 Task: Add a condition where "Type Is not" incident" in pending tickets.
Action: Mouse moved to (207, 442)
Screenshot: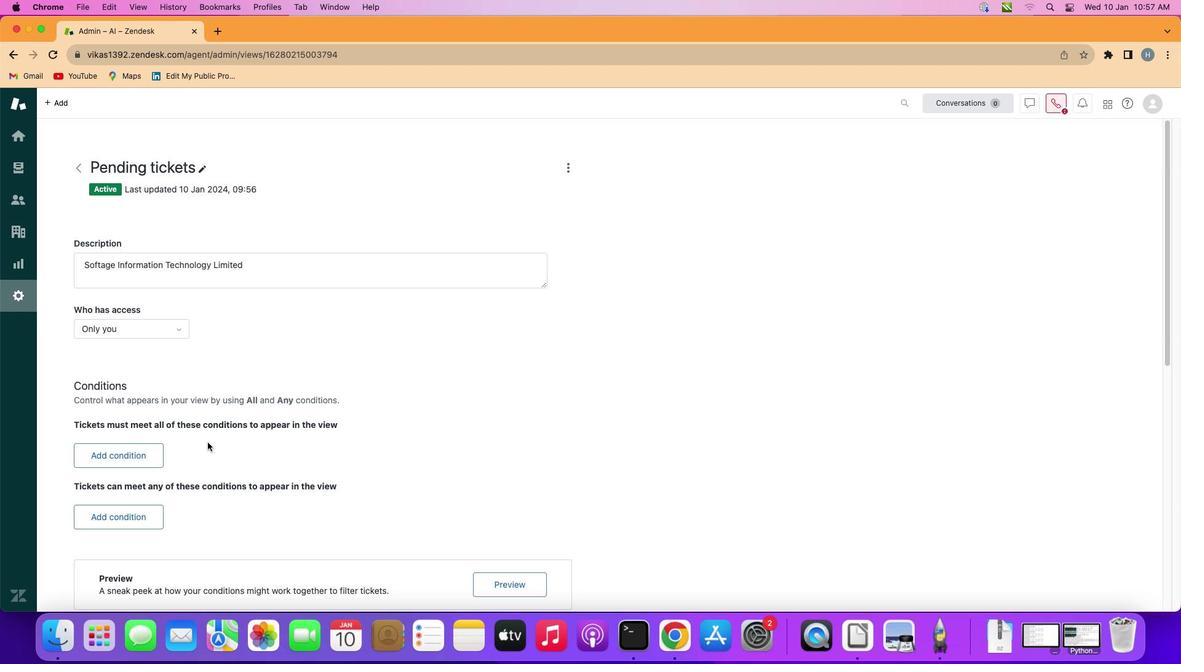 
Action: Mouse pressed left at (207, 442)
Screenshot: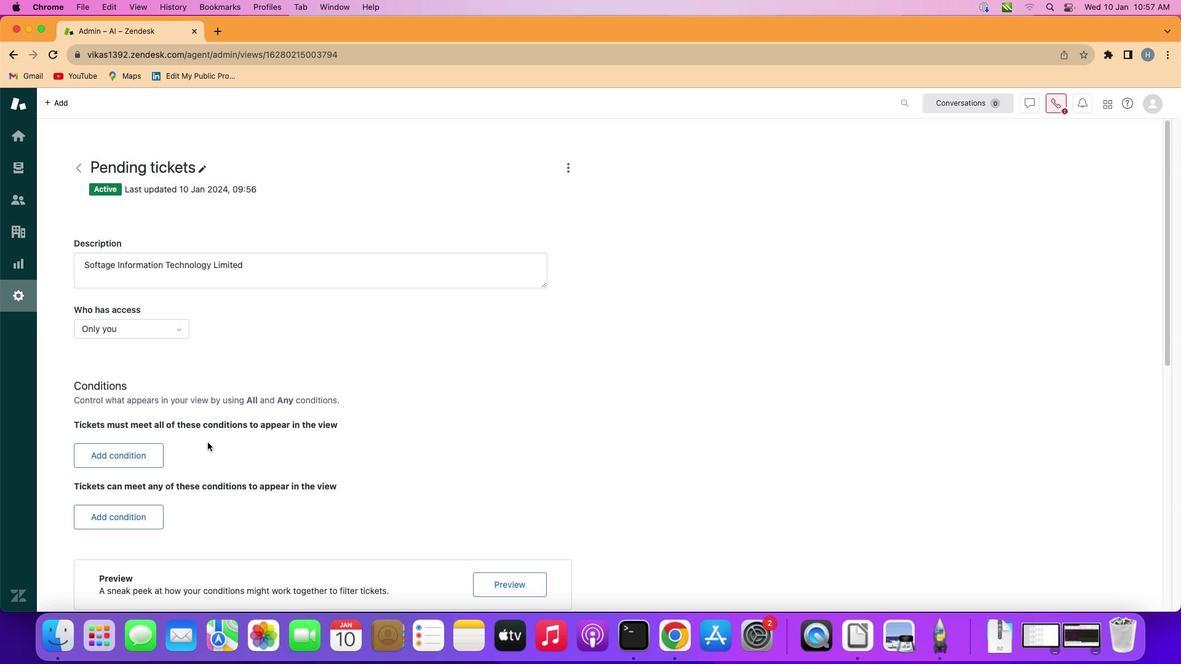 
Action: Mouse moved to (110, 453)
Screenshot: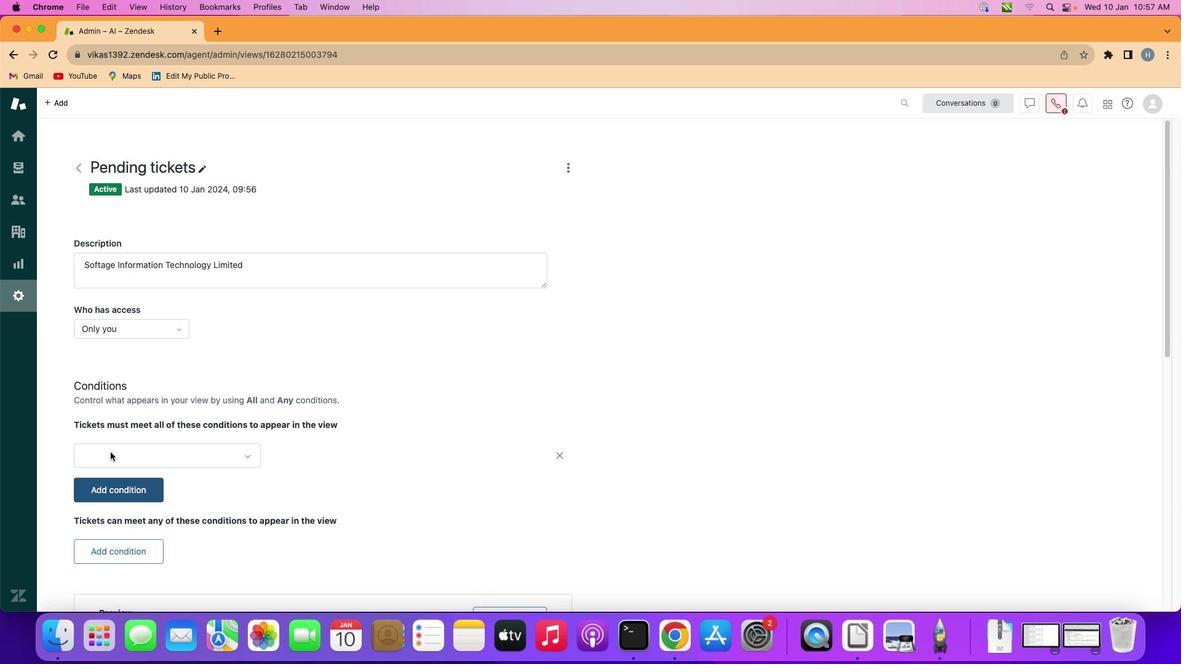 
Action: Mouse pressed left at (110, 453)
Screenshot: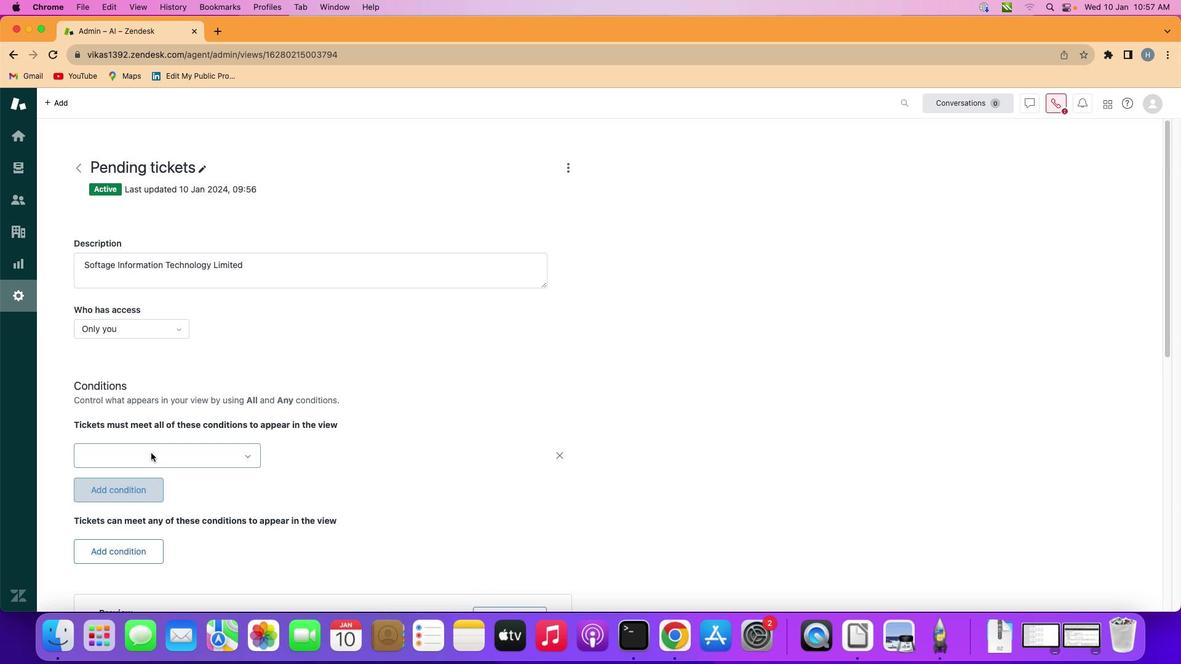 
Action: Mouse moved to (164, 455)
Screenshot: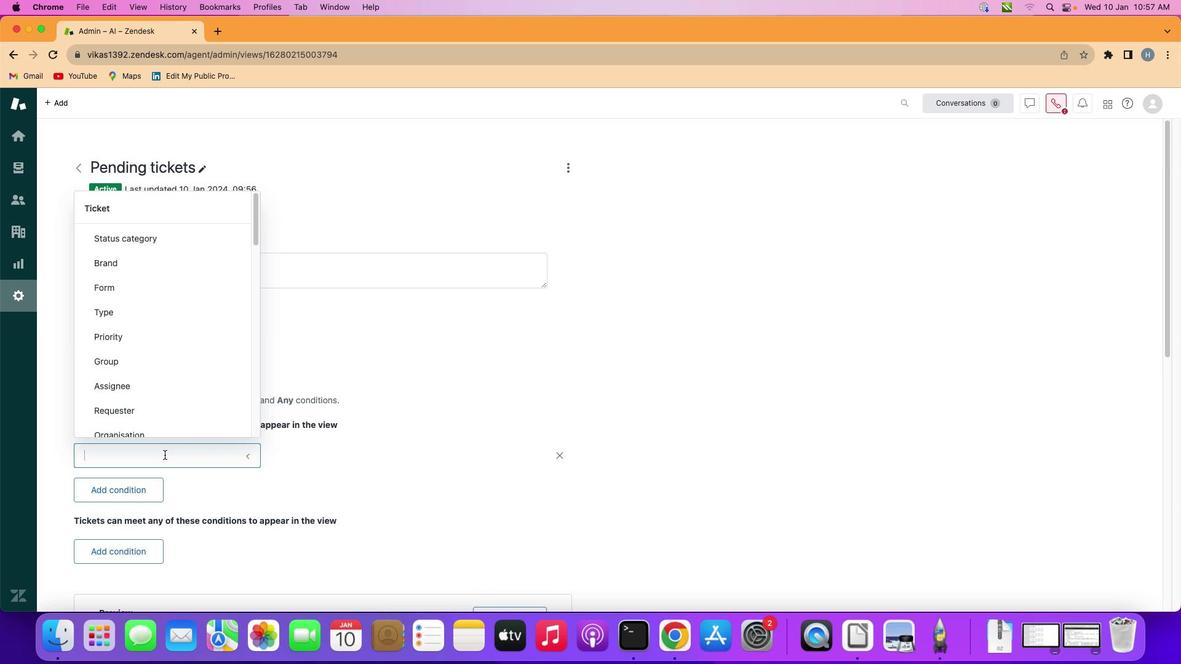 
Action: Mouse pressed left at (164, 455)
Screenshot: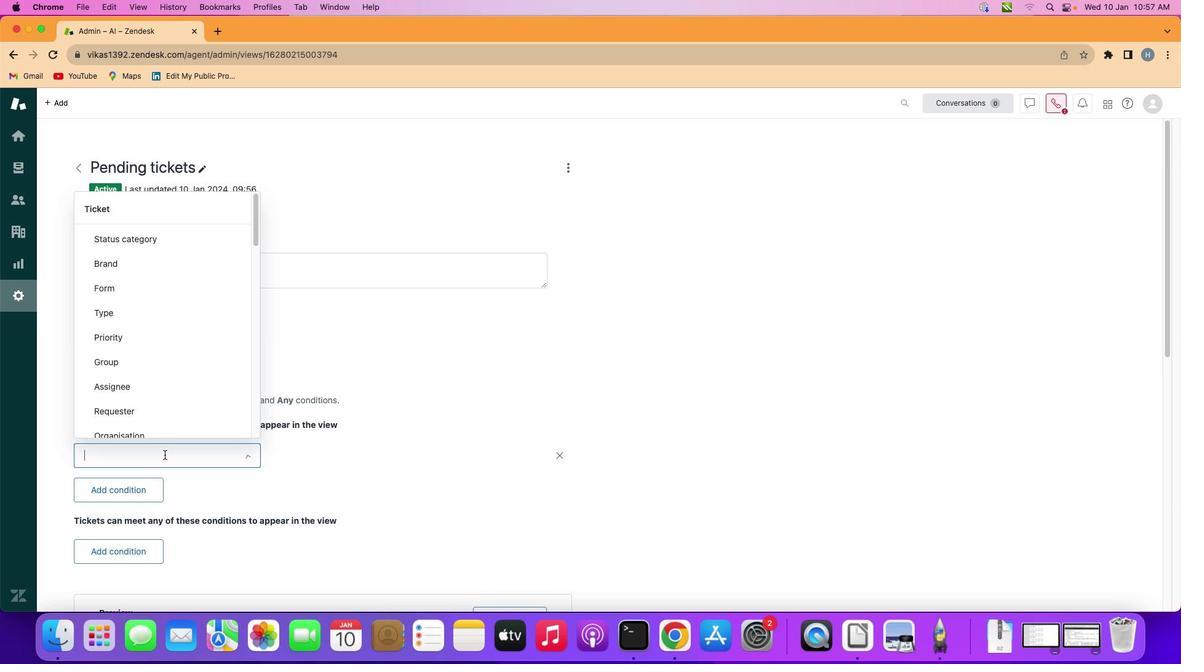 
Action: Mouse moved to (177, 309)
Screenshot: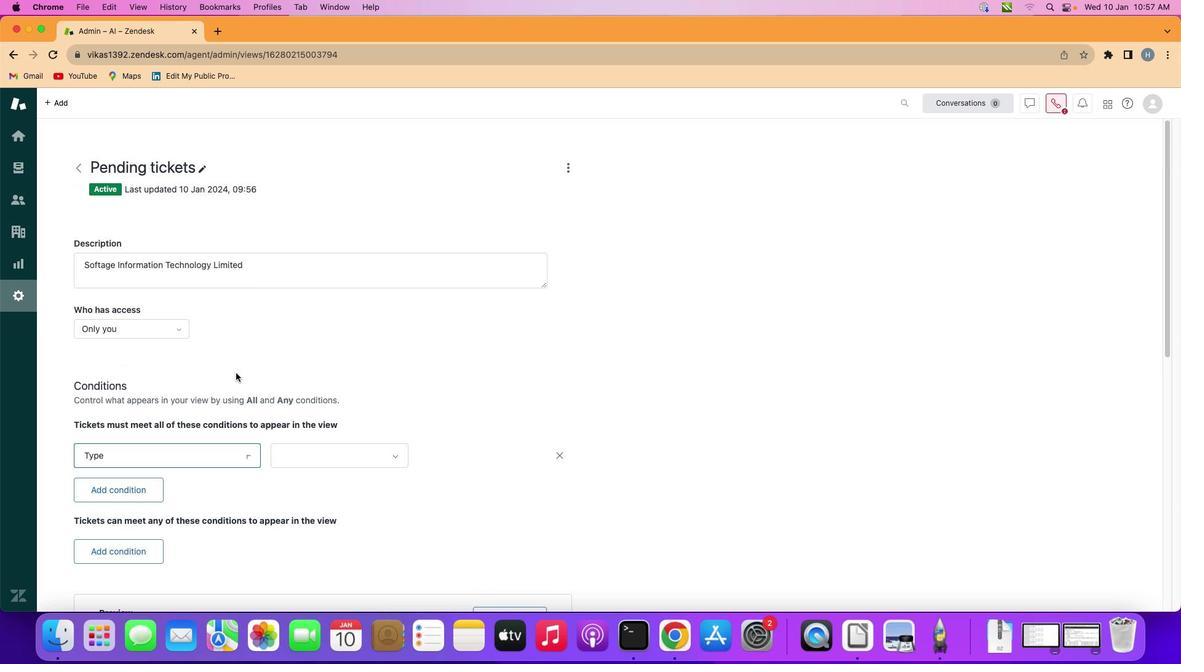 
Action: Mouse pressed left at (177, 309)
Screenshot: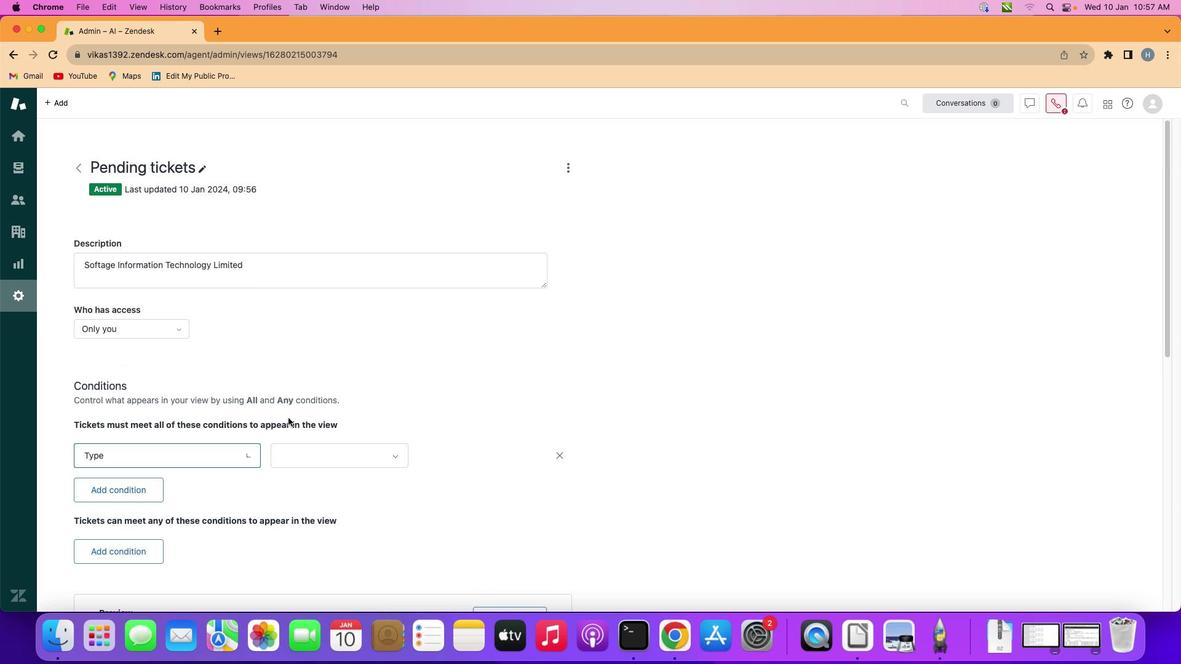 
Action: Mouse moved to (323, 448)
Screenshot: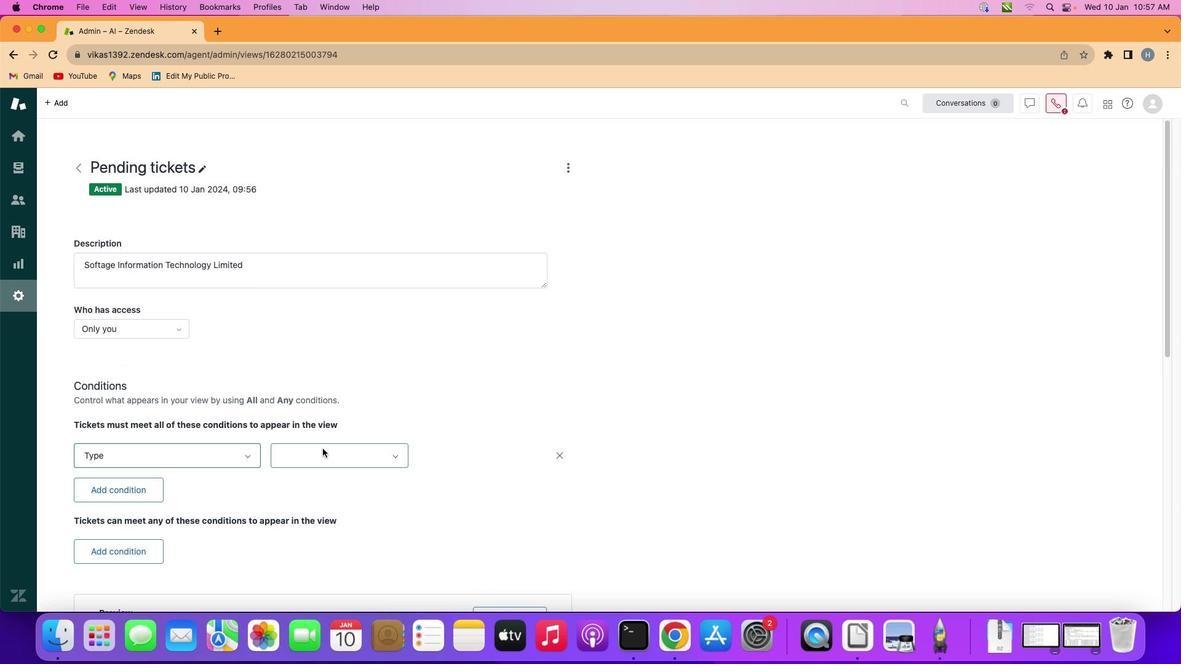 
Action: Mouse pressed left at (323, 448)
Screenshot: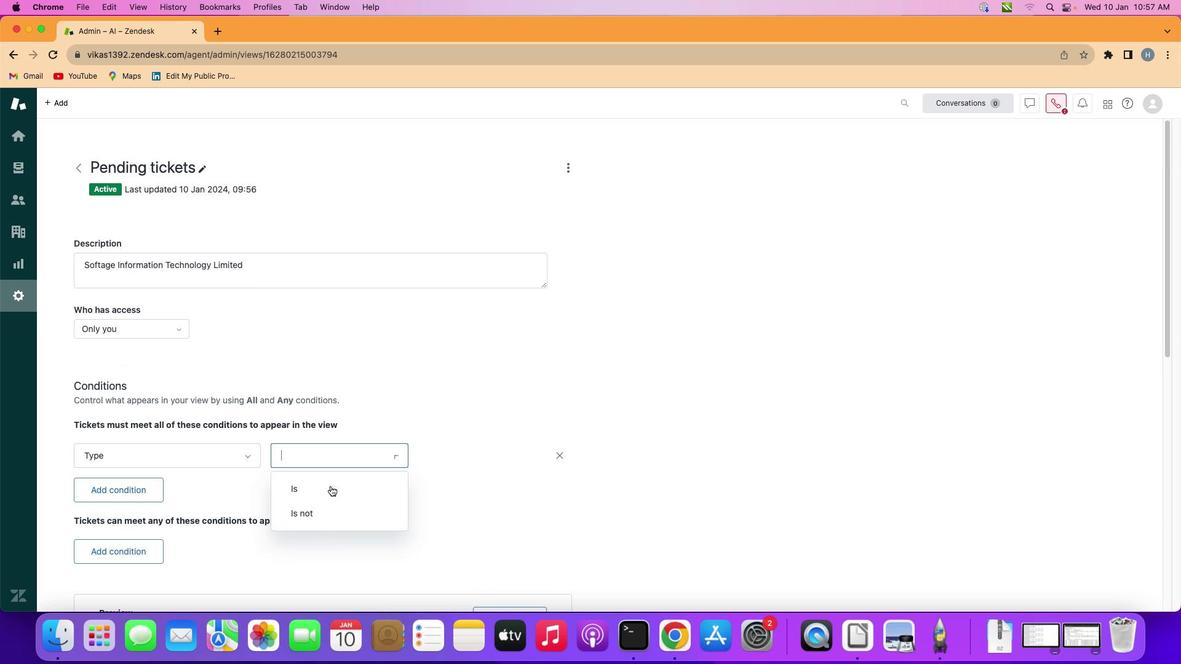 
Action: Mouse moved to (338, 518)
Screenshot: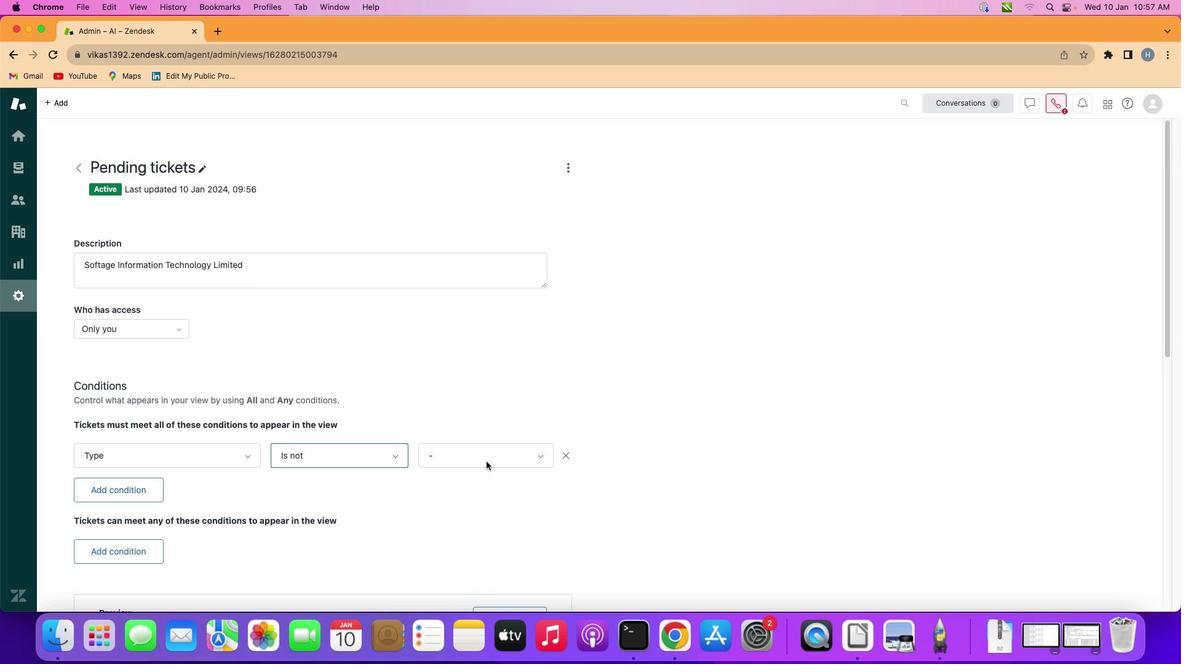 
Action: Mouse pressed left at (338, 518)
Screenshot: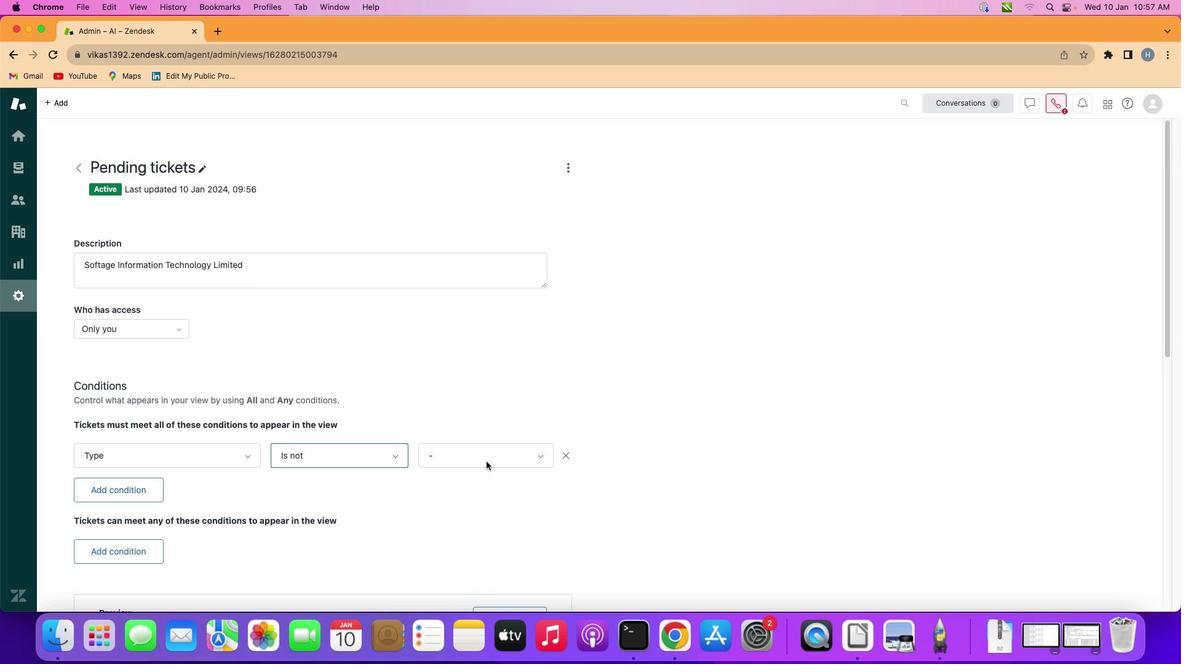 
Action: Mouse moved to (499, 454)
Screenshot: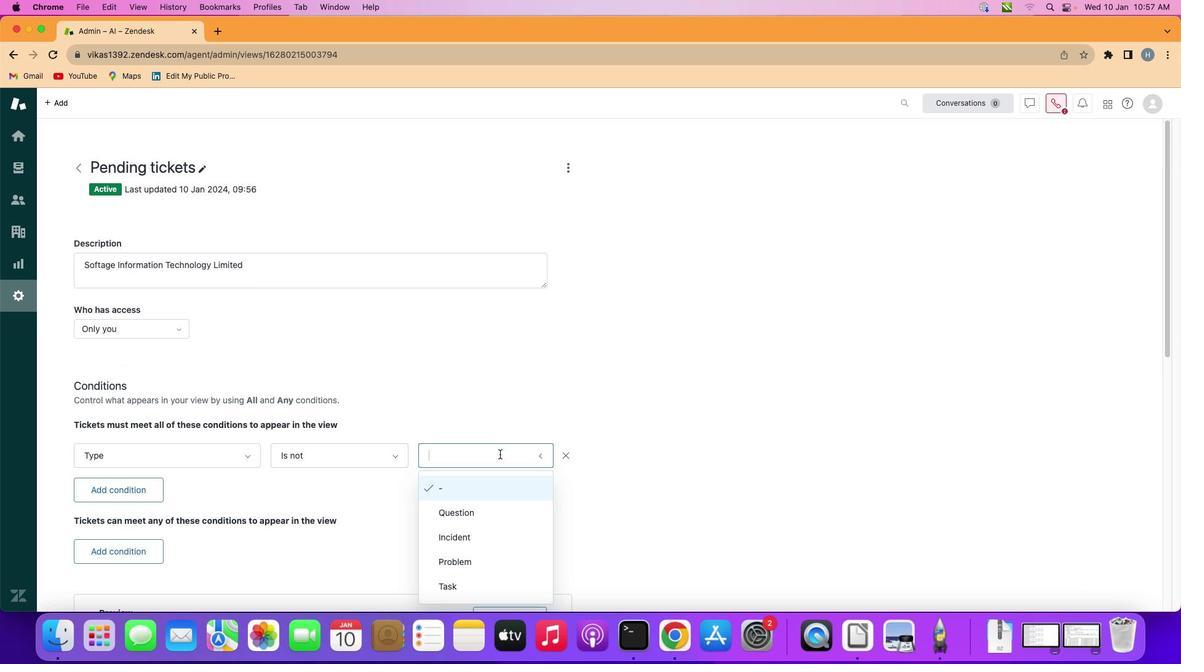 
Action: Mouse pressed left at (499, 454)
Screenshot: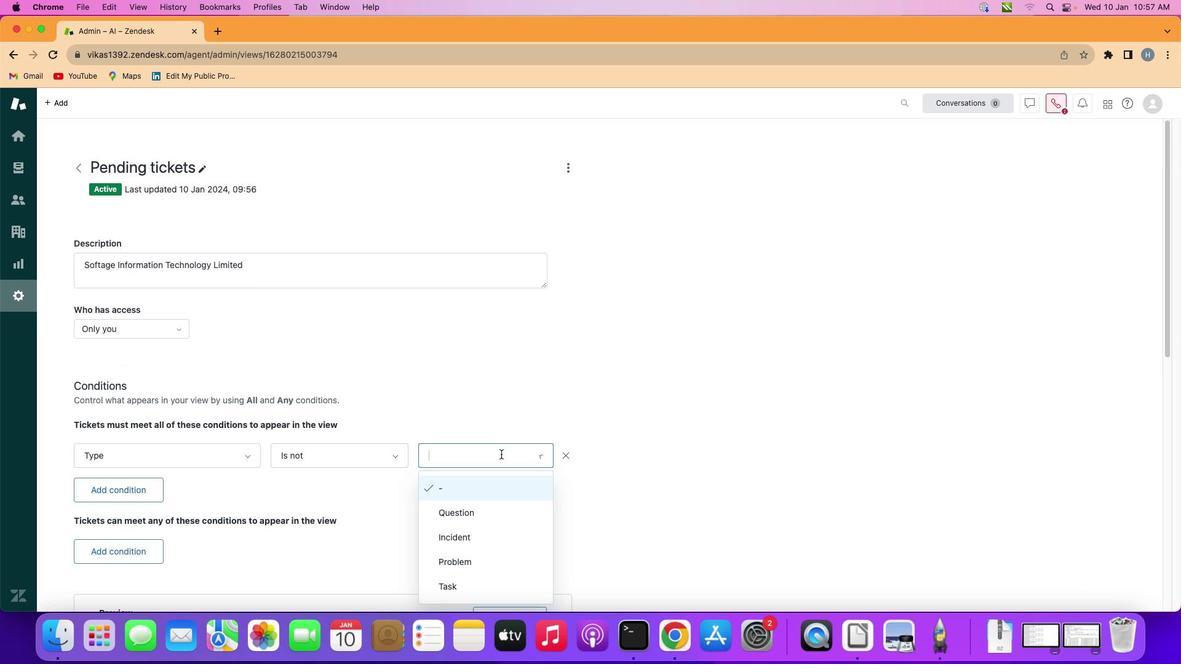 
Action: Mouse moved to (489, 534)
Screenshot: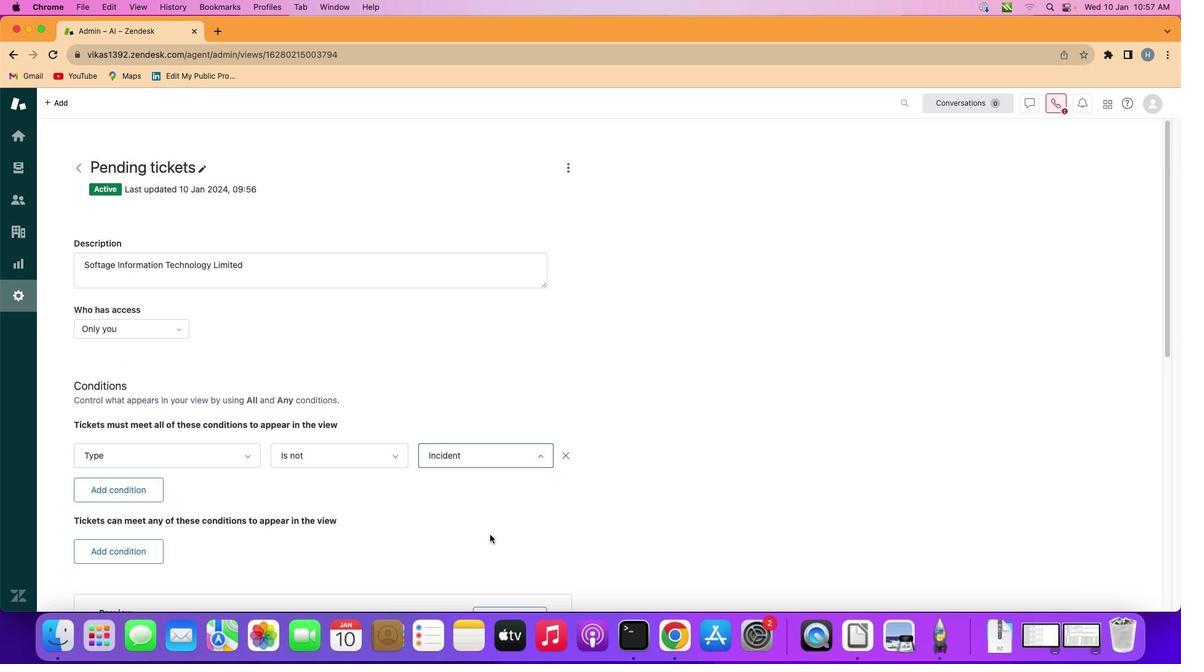 
Action: Mouse pressed left at (489, 534)
Screenshot: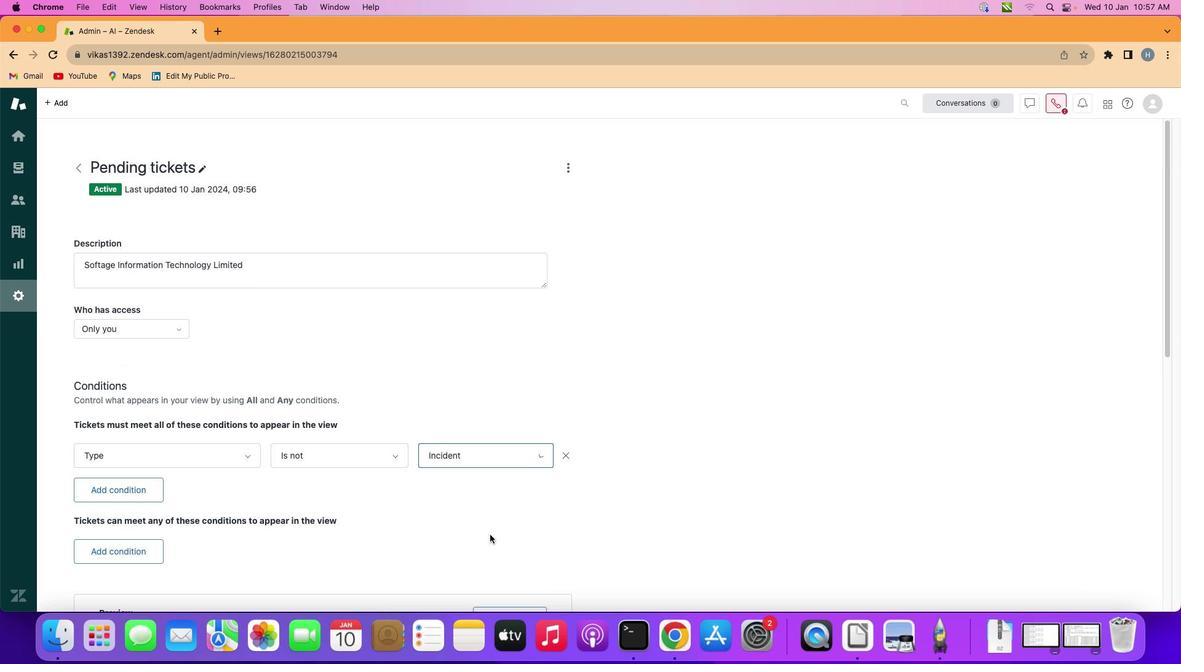 
Action: Mouse moved to (487, 536)
Screenshot: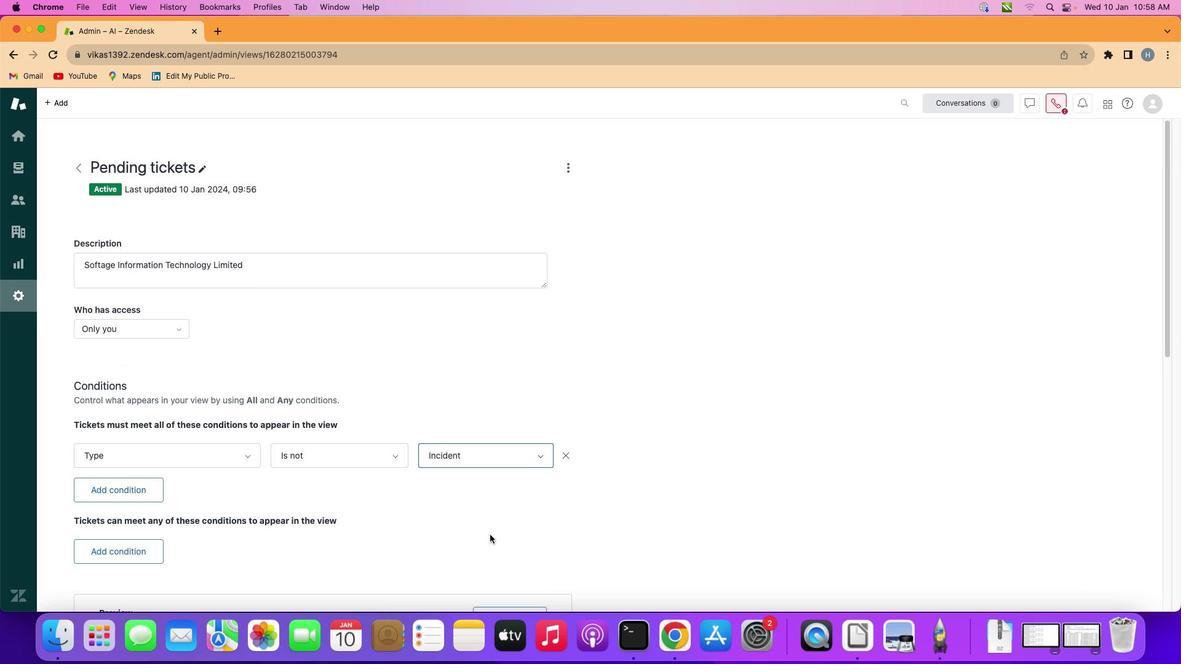 
